 Task: In the Contact  Ellie.Carter@nachi-fujikoshi.co.jp, Add note: 'Review and update the company's social media content calendar.'. Mark checkbox to create task to follow up ': In 3 business days '. Create task, with  description: Conduct Product Demo, Add due date: Tomorrow; Add reminder: 30 Minutes before. Set Priority High and add note: follow up with the client regarding their recent inquiry and address any questions they may have.. Logged in from softage.1@softage.net
Action: Mouse pressed left at (61, 52)
Screenshot: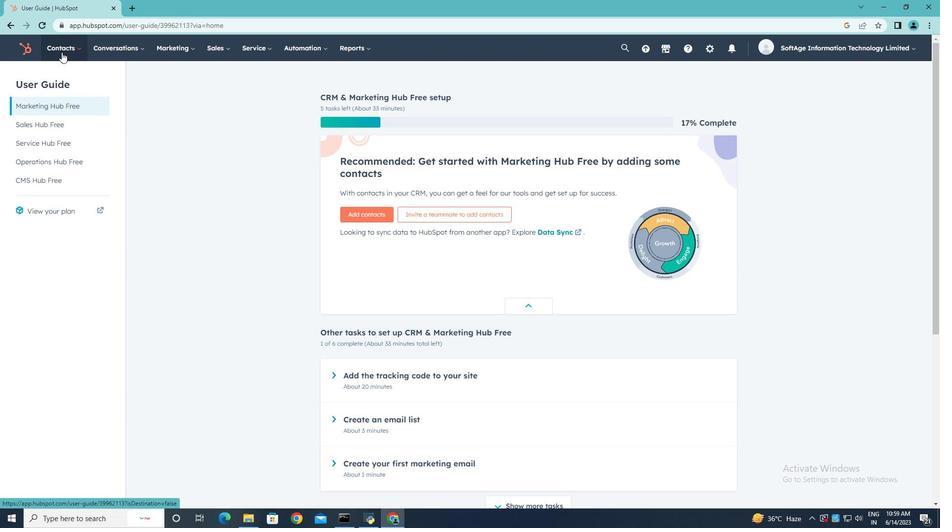 
Action: Mouse moved to (71, 76)
Screenshot: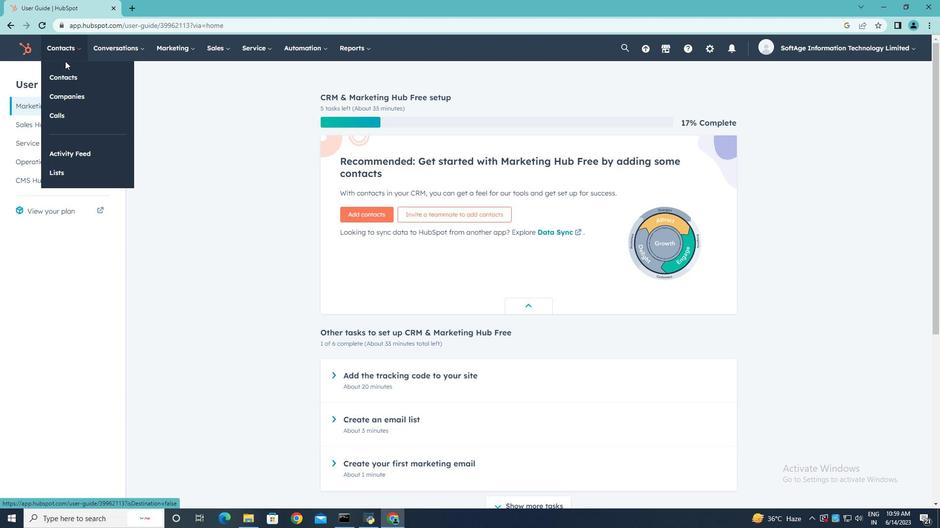 
Action: Mouse pressed left at (71, 76)
Screenshot: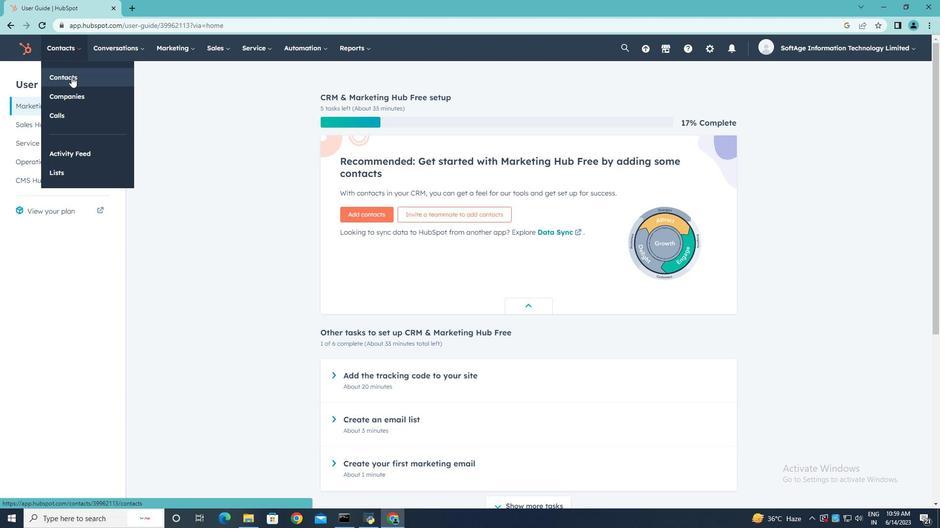 
Action: Mouse moved to (81, 157)
Screenshot: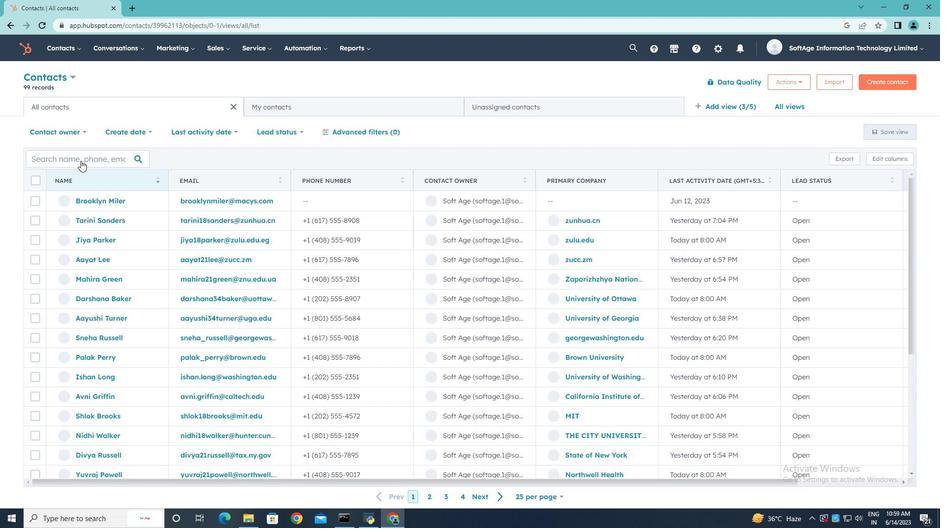 
Action: Mouse pressed left at (81, 157)
Screenshot: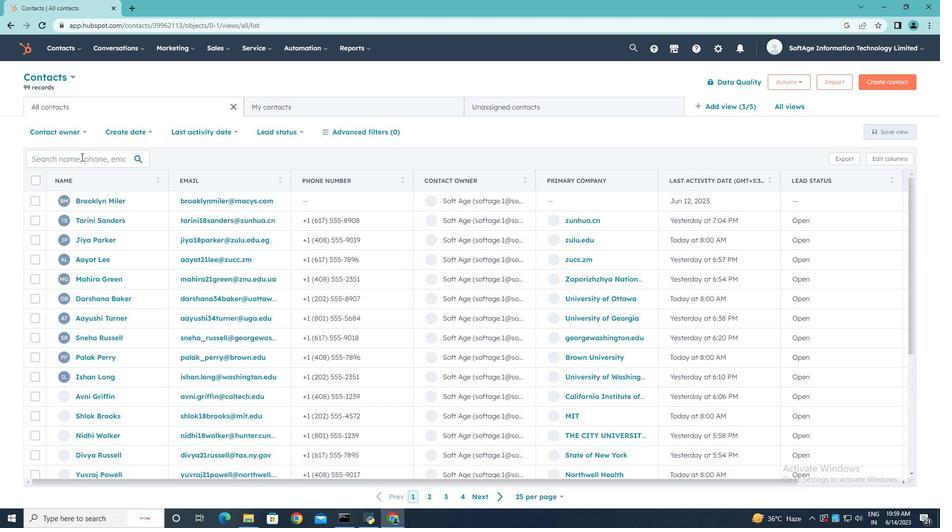 
Action: Mouse moved to (79, 158)
Screenshot: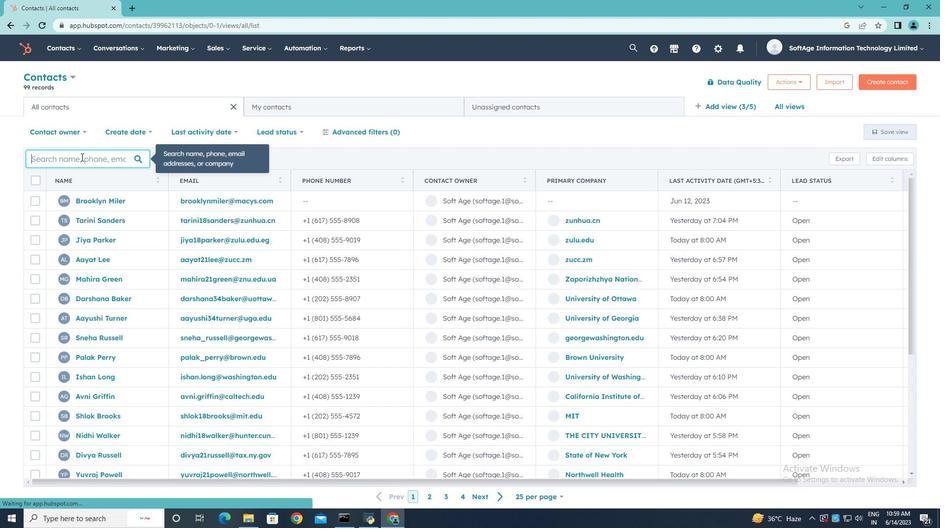 
Action: Key pressed <Key.shift>Ellie.<Key.shift>Carter<Key.shift>@nachi<Key.shift><Key.shift><Key.shift><Key.shift><Key.shift><Key.shift><Key.shift><Key.shift><Key.shift><Key.shift><Key.shift><Key.shift><Key.shift><Key.shift><Key.shift><Key.shift><Key.shift><Key.shift><Key.shift><Key.shift>-fujikoshi.co.jp
Screenshot: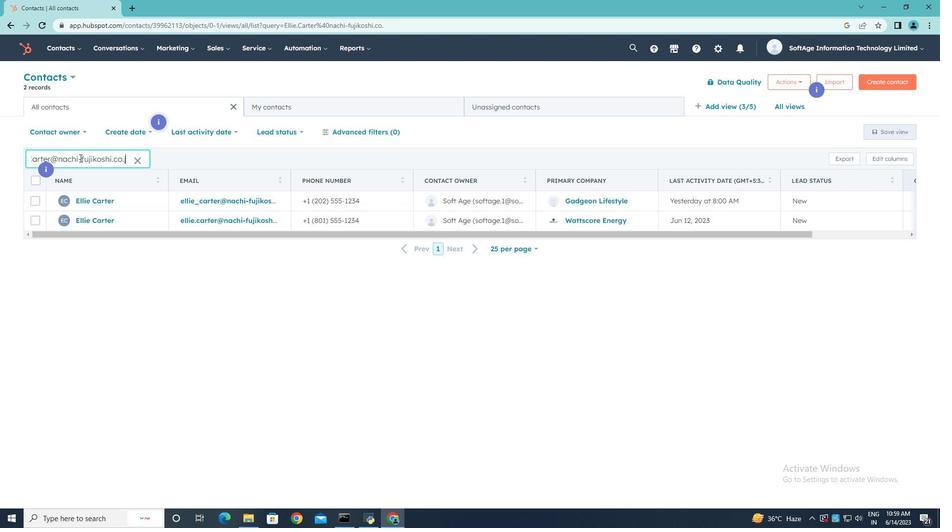 
Action: Mouse moved to (106, 218)
Screenshot: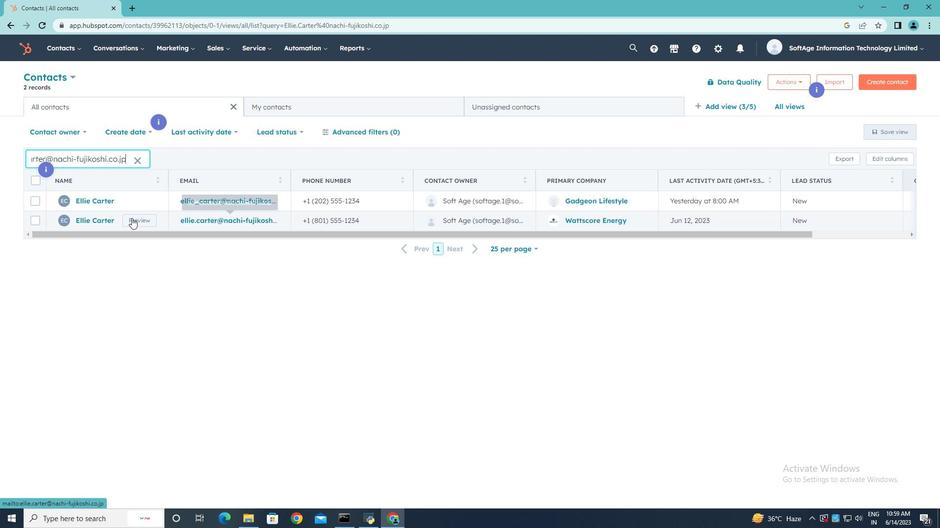 
Action: Mouse pressed left at (106, 218)
Screenshot: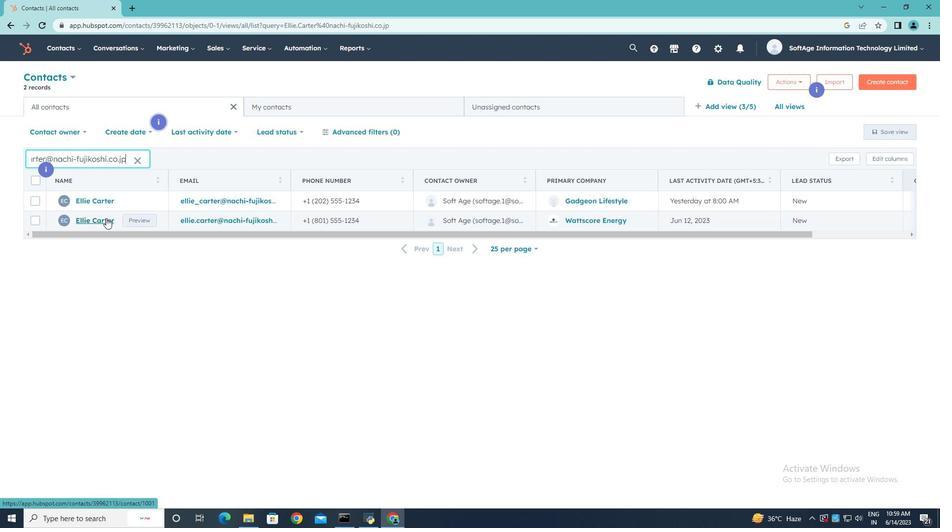 
Action: Mouse pressed left at (106, 218)
Screenshot: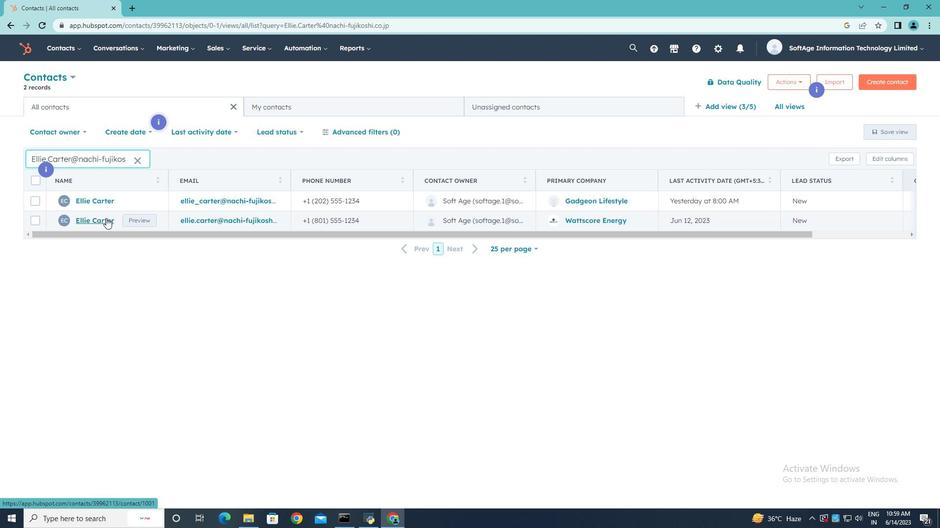 
Action: Mouse moved to (39, 162)
Screenshot: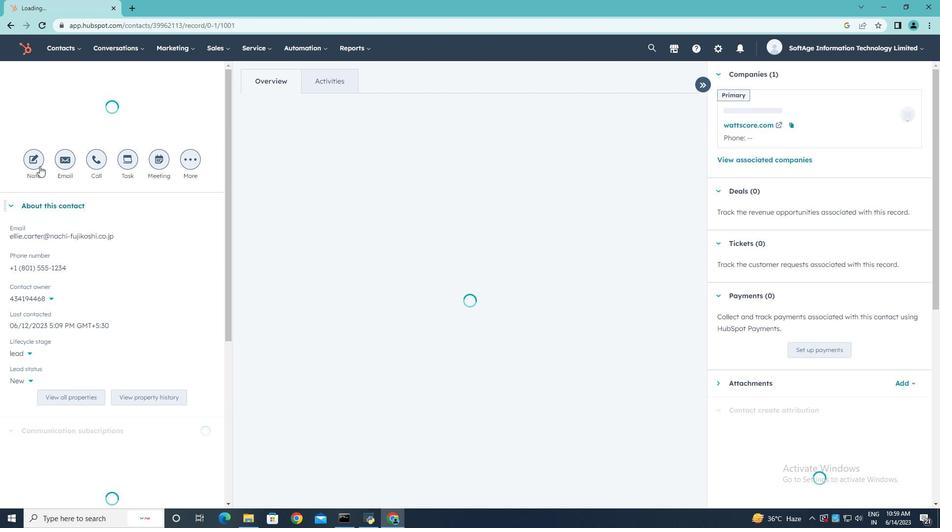 
Action: Mouse pressed left at (39, 162)
Screenshot: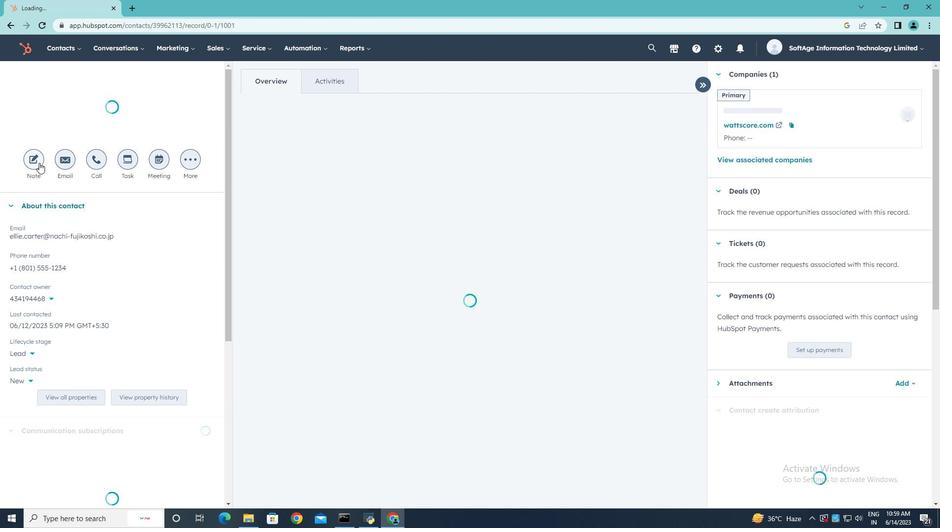 
Action: Mouse moved to (827, 293)
Screenshot: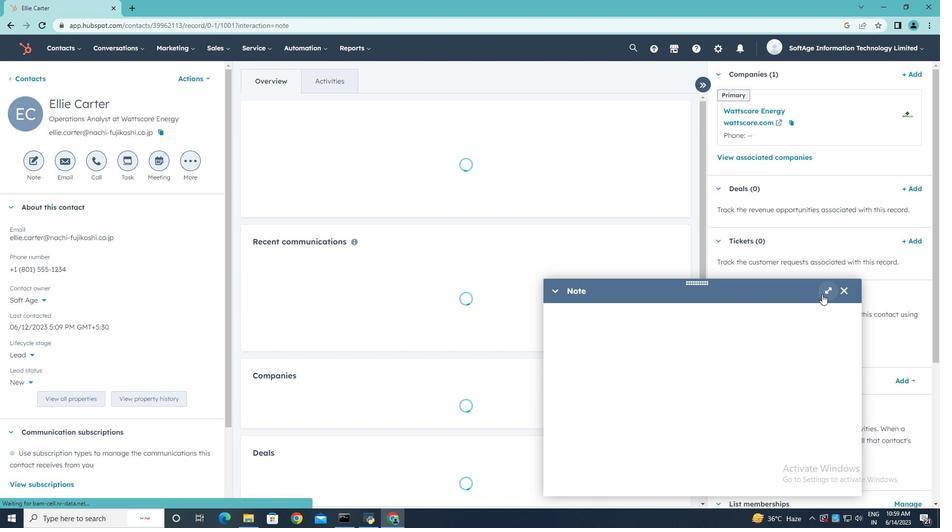 
Action: Mouse pressed left at (827, 293)
Screenshot: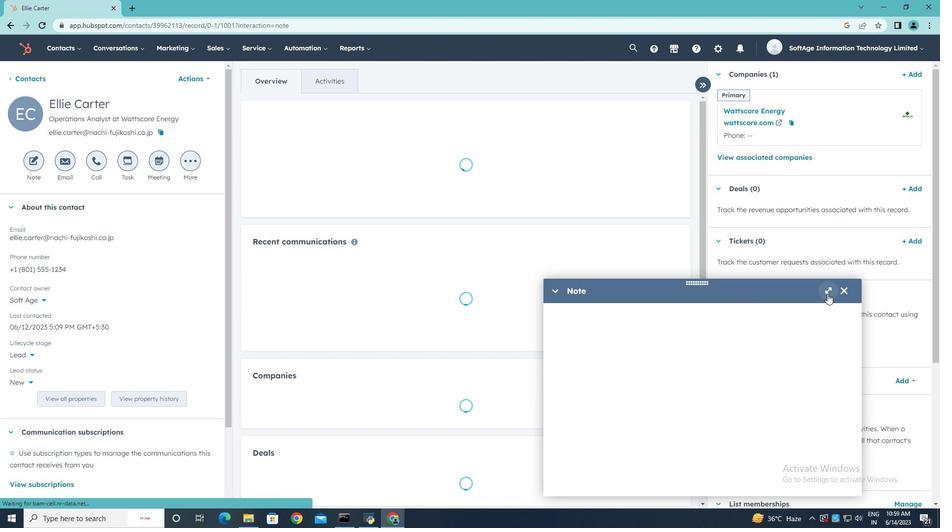 
Action: Mouse moved to (458, 308)
Screenshot: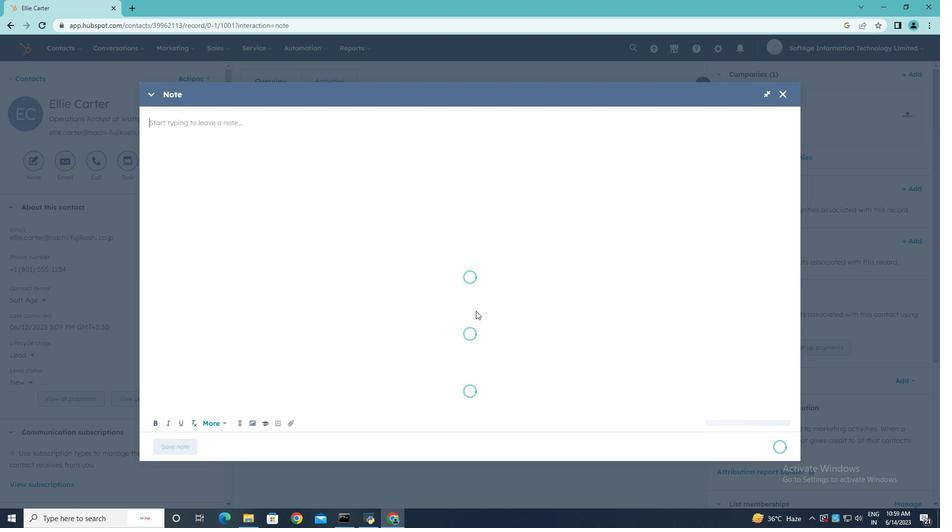 
Action: Key pressed <Key.shift><Key.shift>review<Key.space>and<Key.space><Key.shift><Key.shift><Key.shift><Key.shift><Key.shift>update
Screenshot: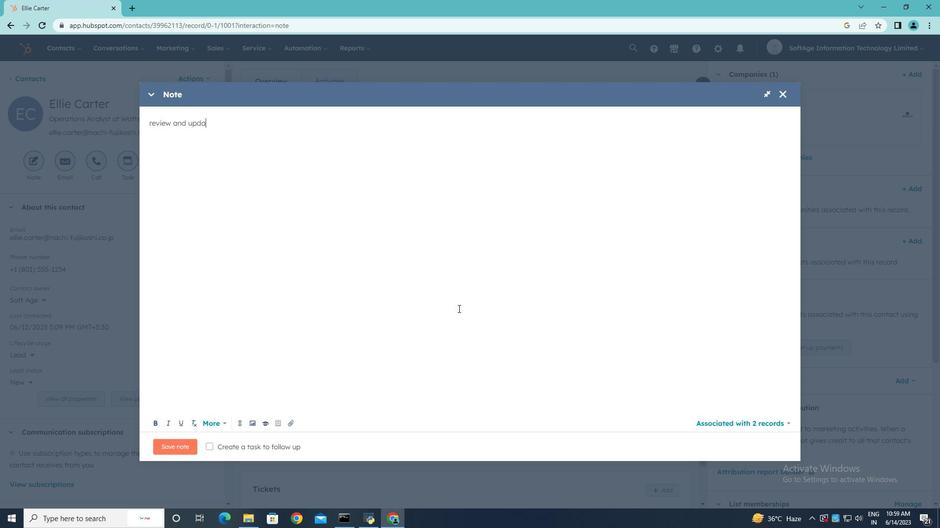 
Action: Mouse moved to (150, 121)
Screenshot: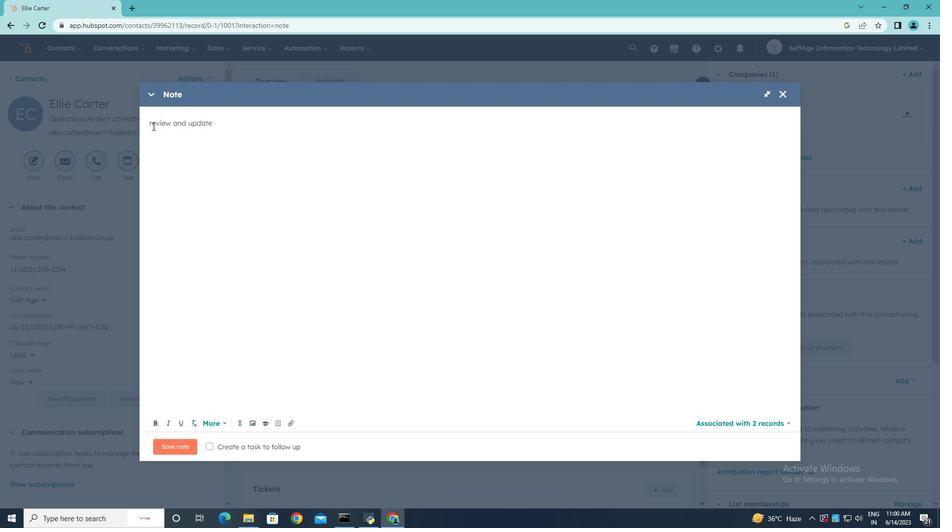 
Action: Mouse pressed left at (150, 121)
Screenshot: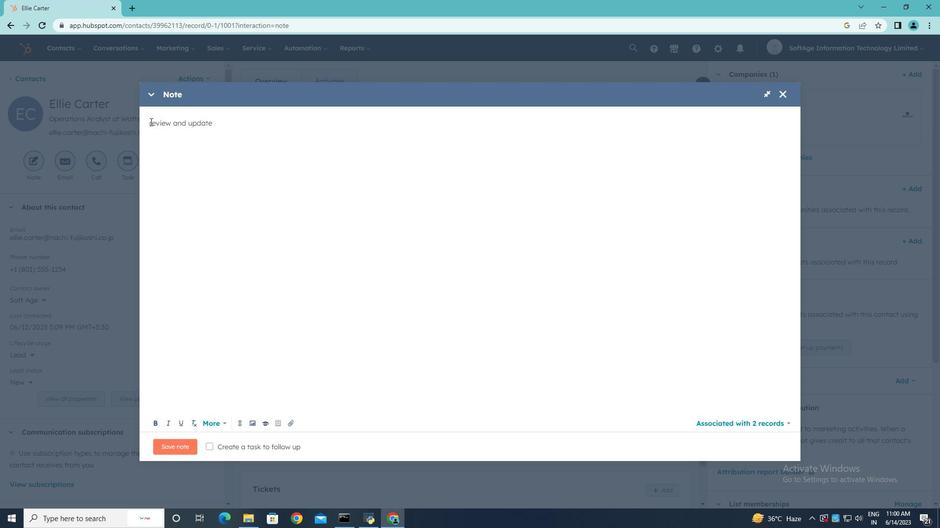 
Action: Mouse moved to (168, 128)
Screenshot: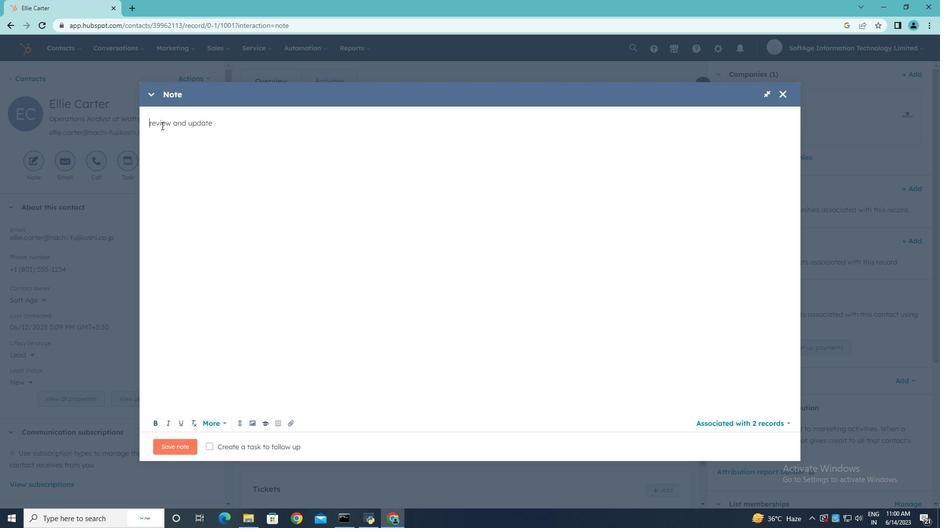 
Action: Key pressed <Key.right><Key.backspace><Key.shift>R
Screenshot: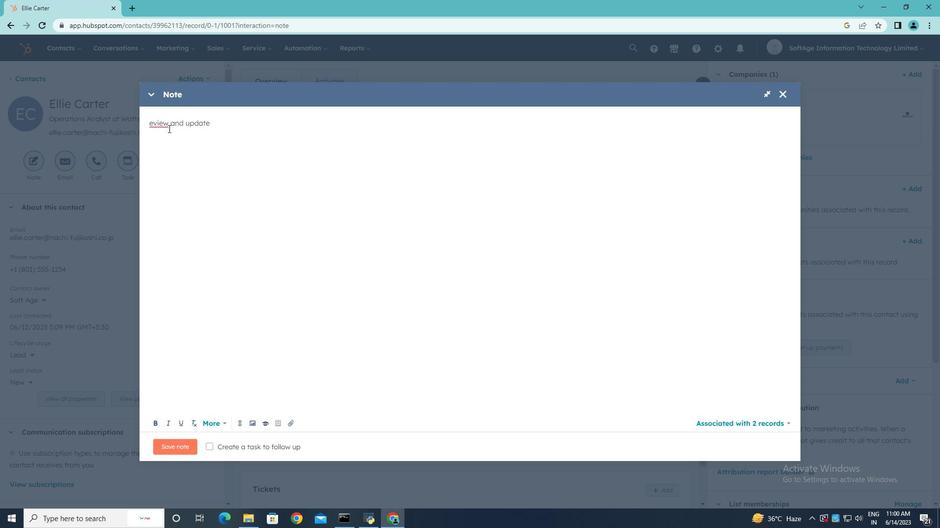 
Action: Mouse moved to (249, 119)
Screenshot: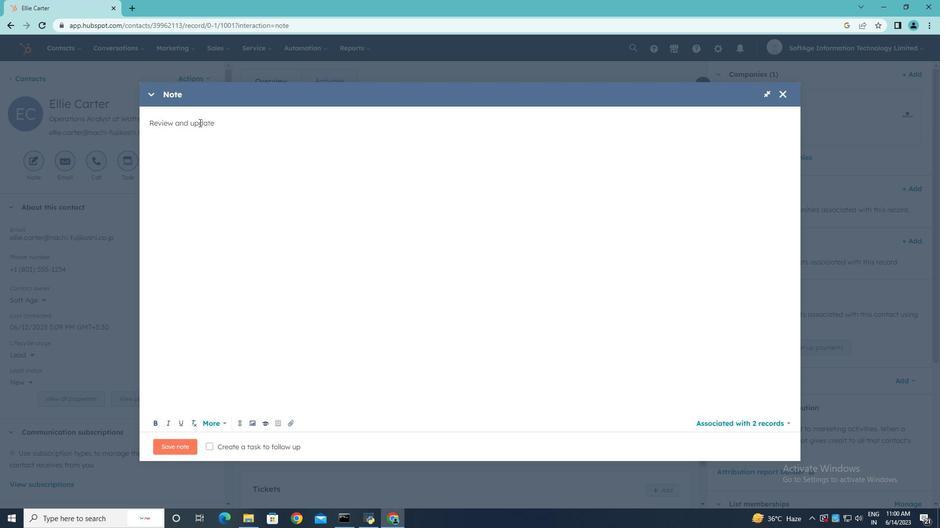 
Action: Mouse pressed left at (249, 119)
Screenshot: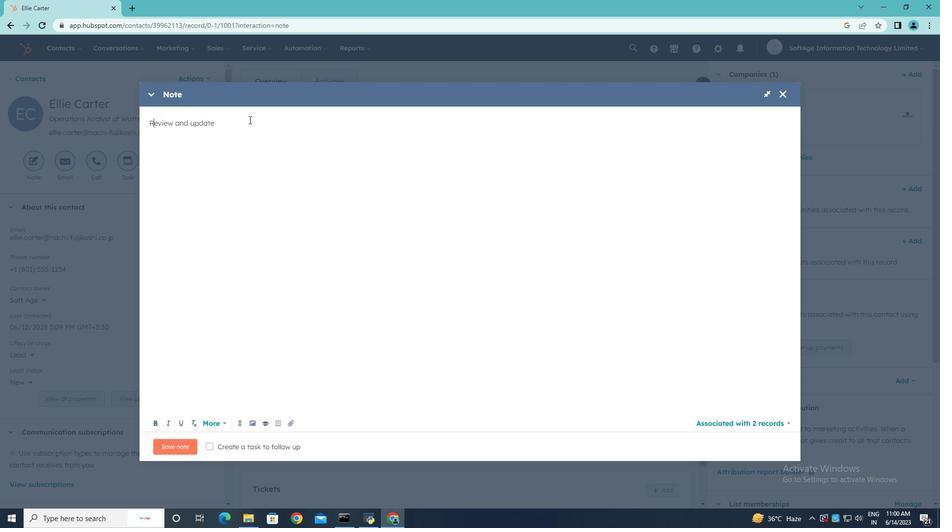 
Action: Mouse moved to (238, 122)
Screenshot: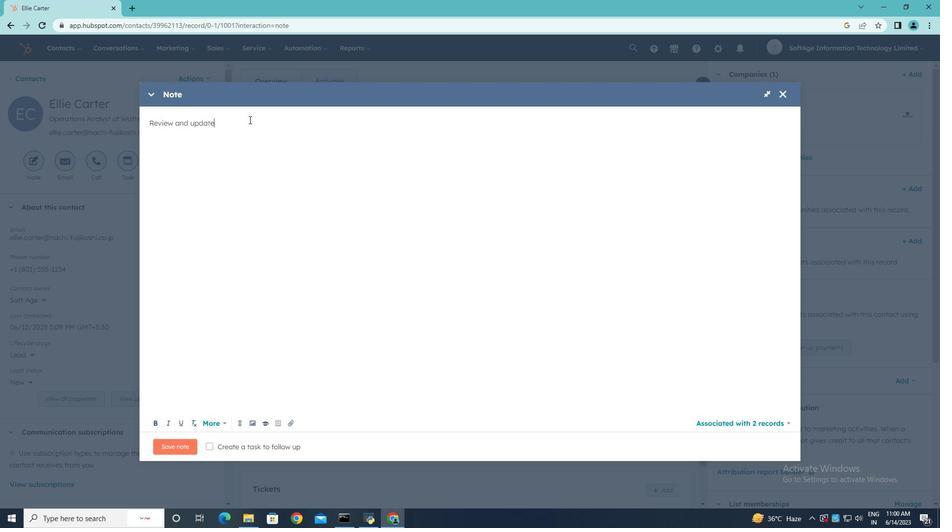 
Action: Key pressed <Key.space>the<Key.space>company's<Key.space>soocial<Key.space>media
Screenshot: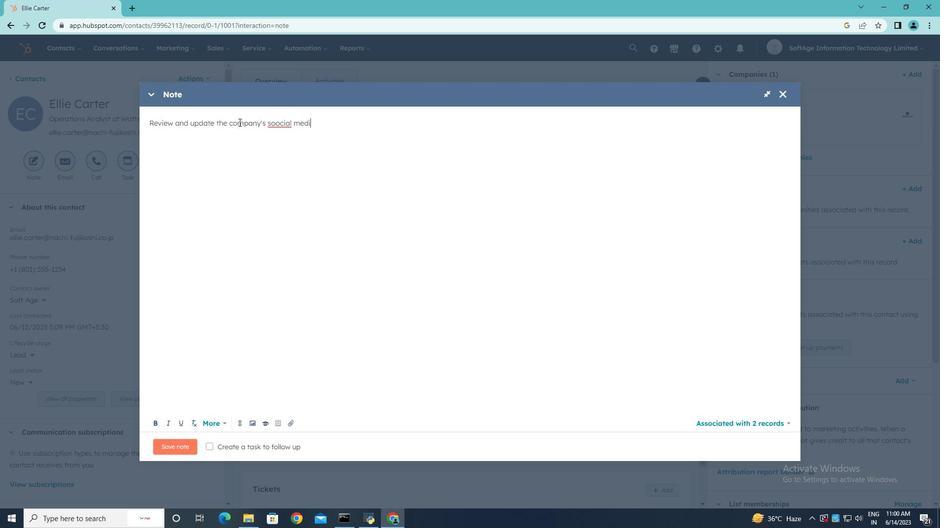 
Action: Mouse moved to (279, 123)
Screenshot: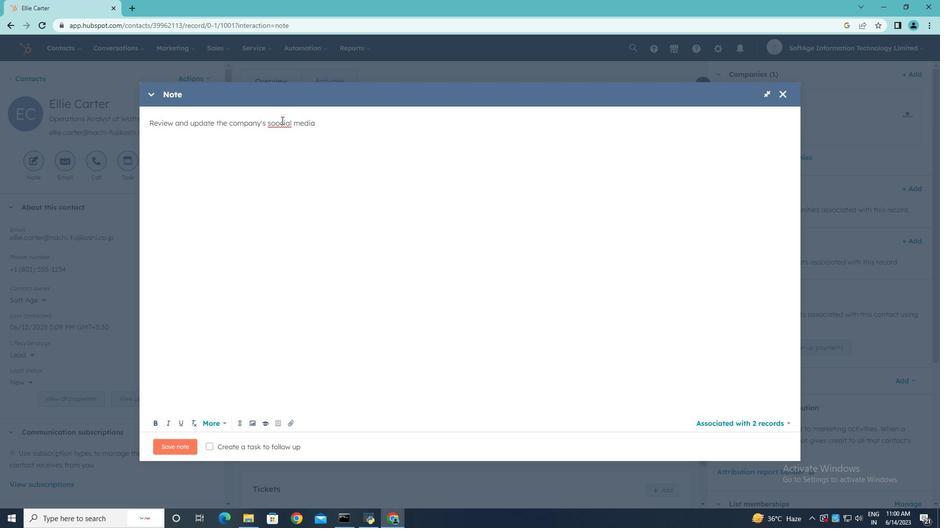 
Action: Mouse pressed left at (279, 123)
Screenshot: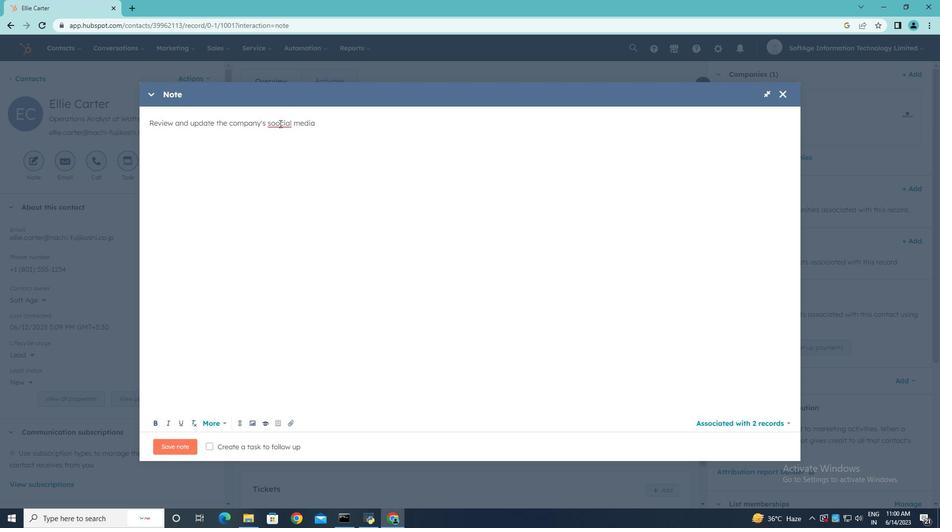 
Action: Key pressed <Key.backspace>
Screenshot: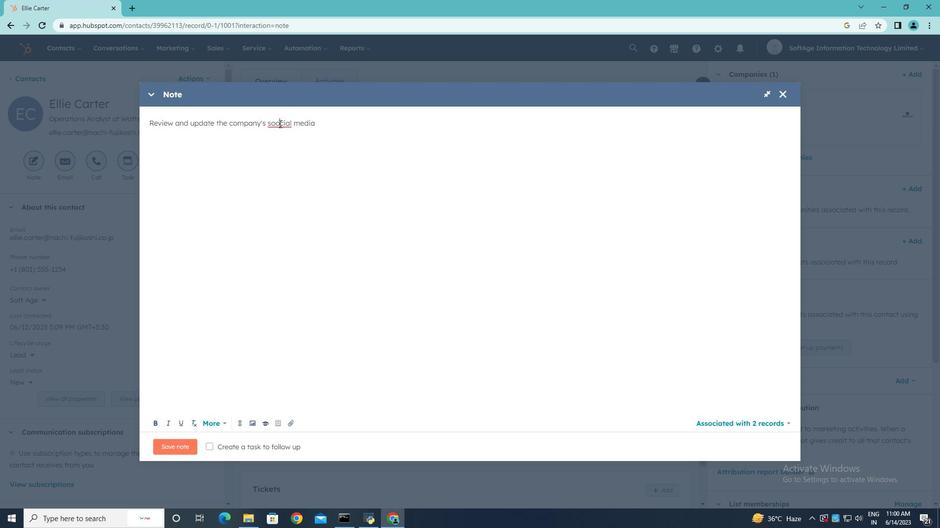 
Action: Mouse moved to (347, 129)
Screenshot: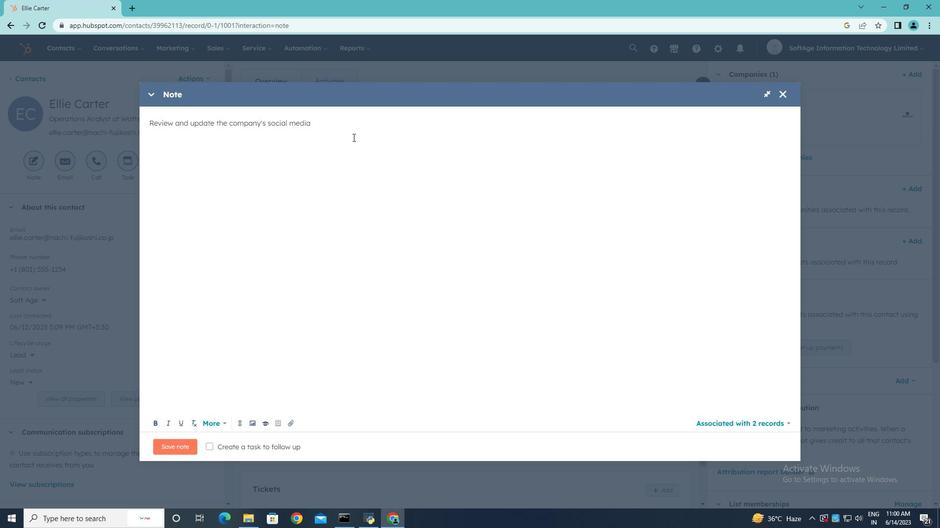 
Action: Mouse pressed left at (347, 129)
Screenshot: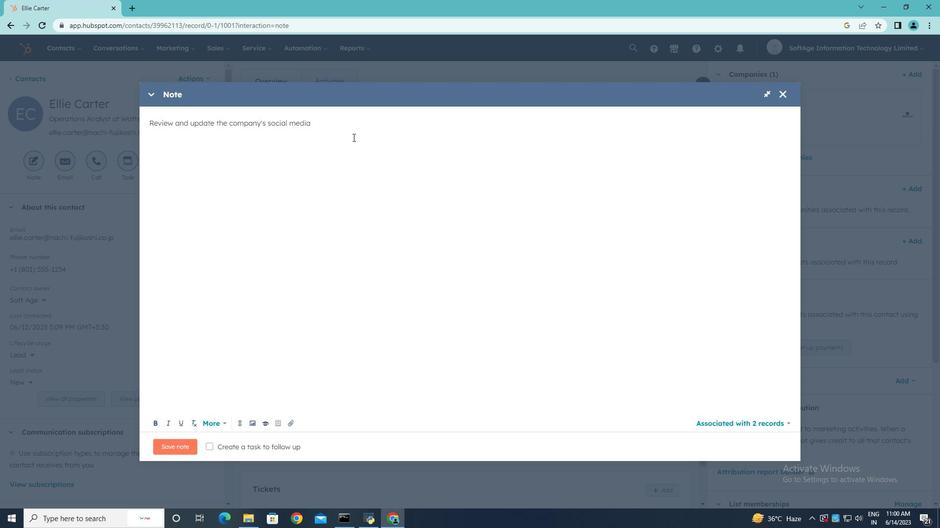 
Action: Key pressed <Key.space>com<Key.backspace>ntenr<Key.backspace>t<Key.space>calendar<Key.space><Key.backspace>.
Screenshot: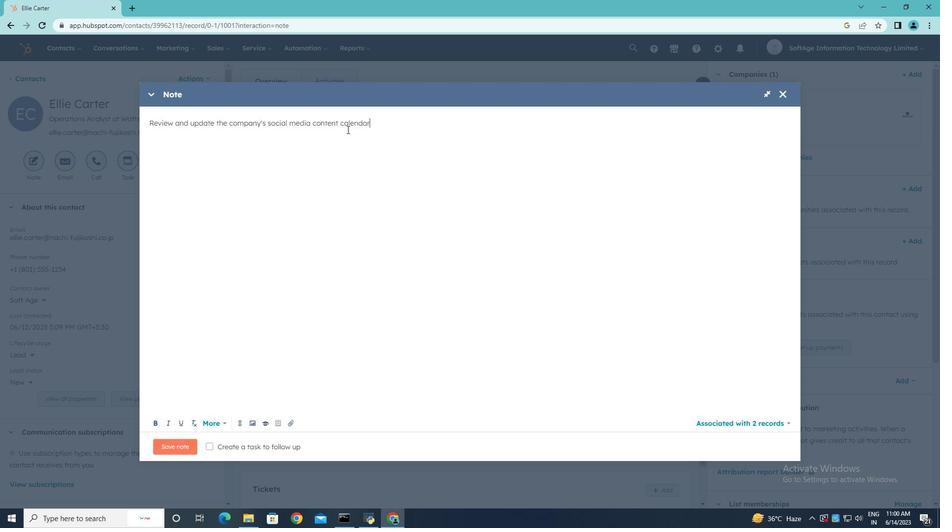 
Action: Mouse moved to (255, 448)
Screenshot: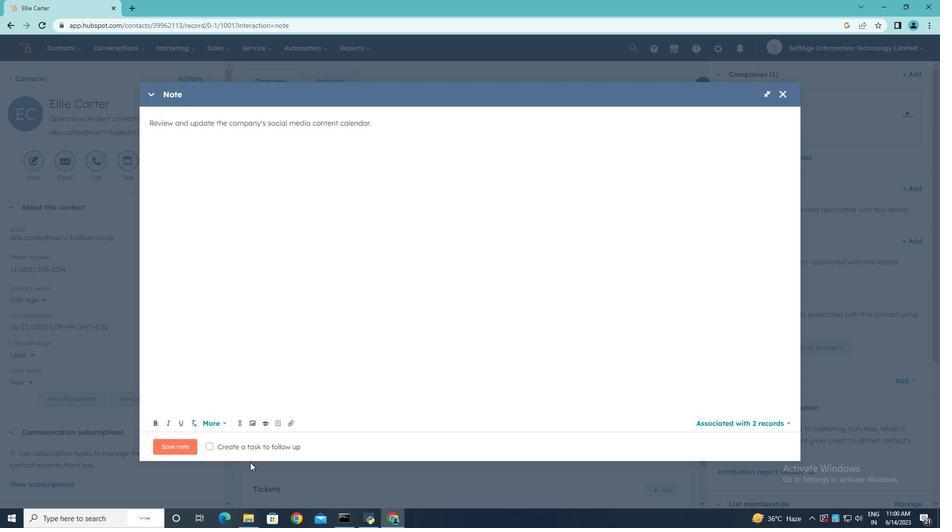 
Action: Mouse pressed left at (255, 448)
Screenshot: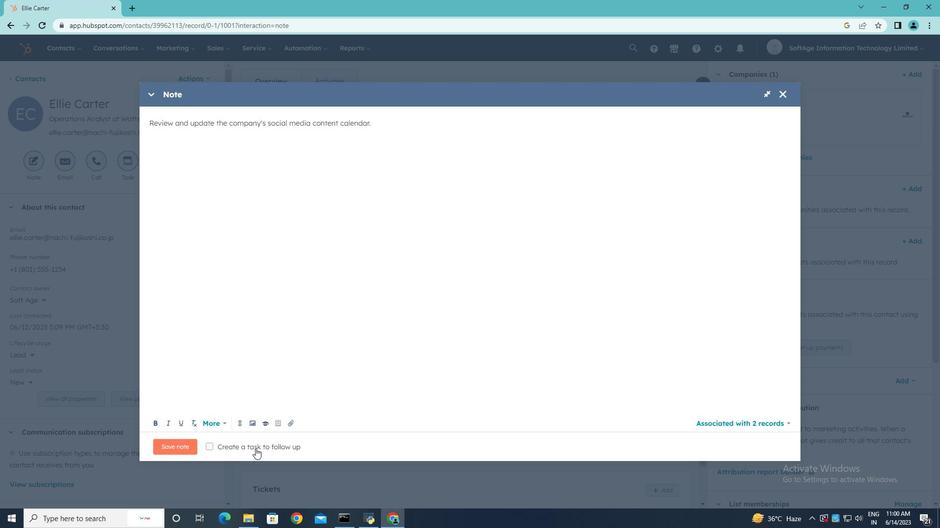 
Action: Mouse moved to (342, 442)
Screenshot: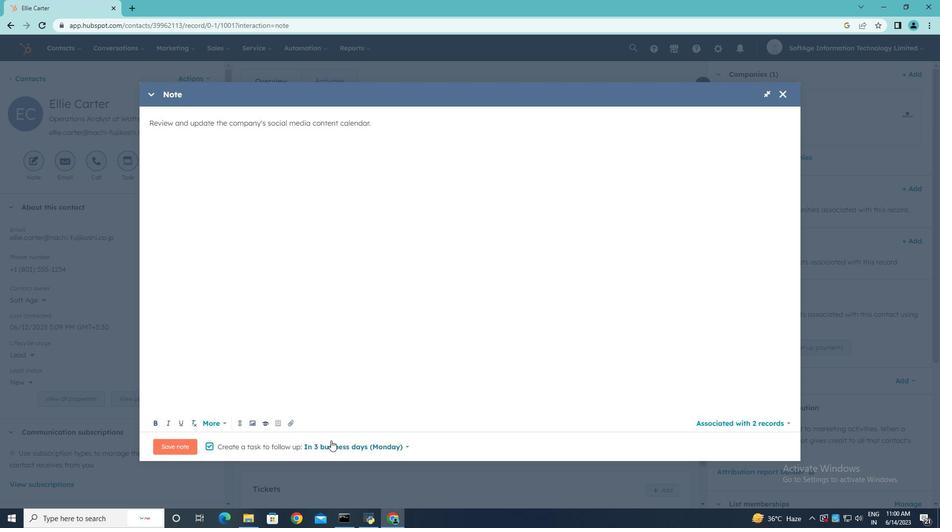 
Action: Mouse pressed left at (342, 442)
Screenshot: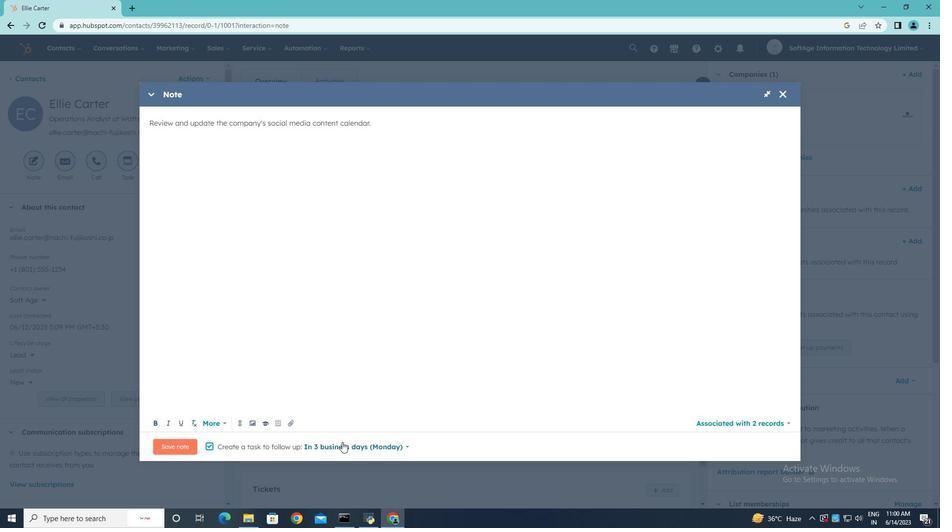 
Action: Mouse moved to (389, 357)
Screenshot: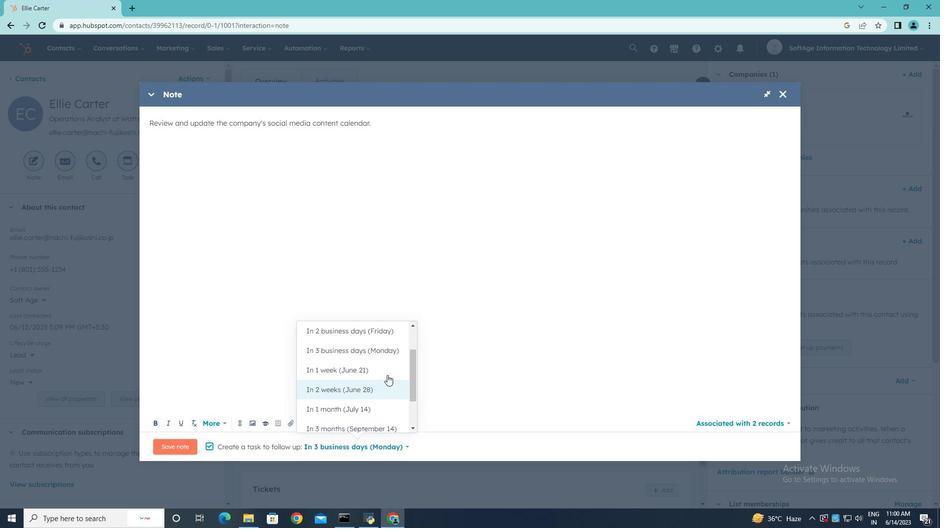 
Action: Mouse pressed left at (389, 357)
Screenshot: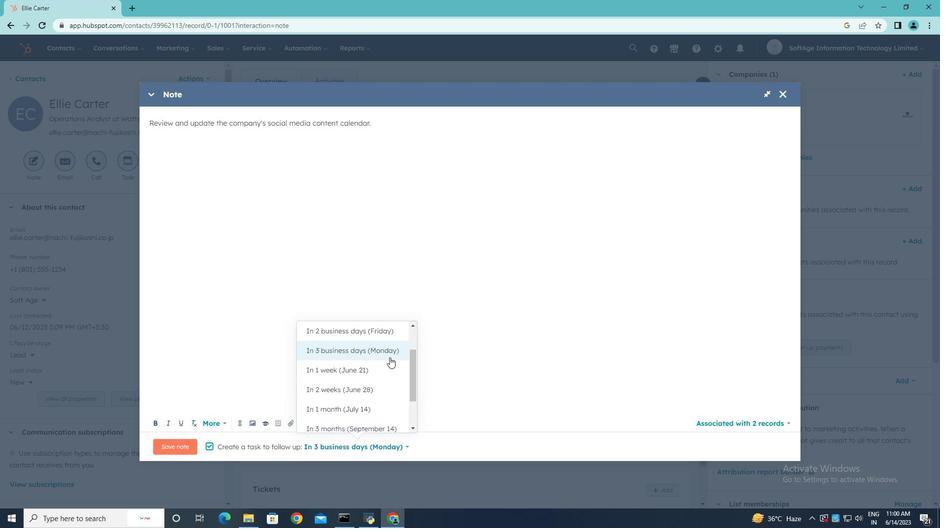 
Action: Mouse moved to (182, 448)
Screenshot: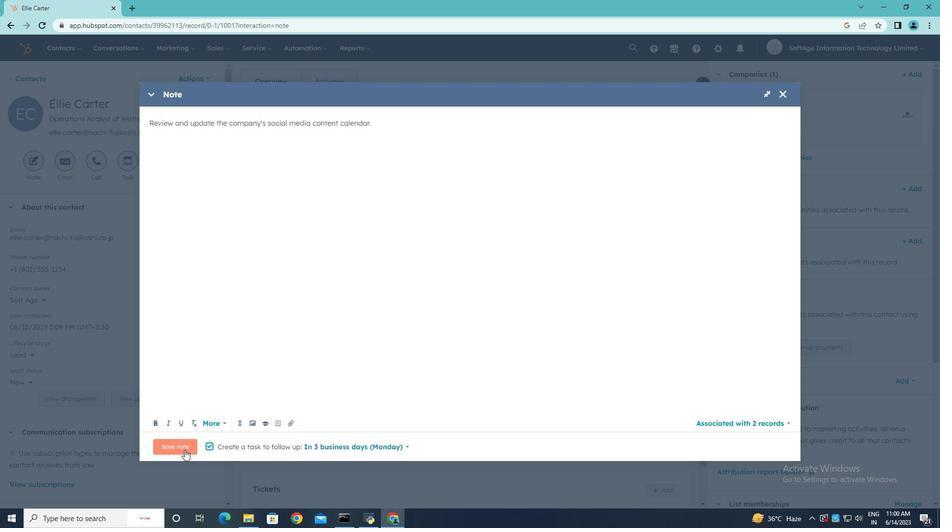 
Action: Mouse pressed left at (182, 448)
Screenshot: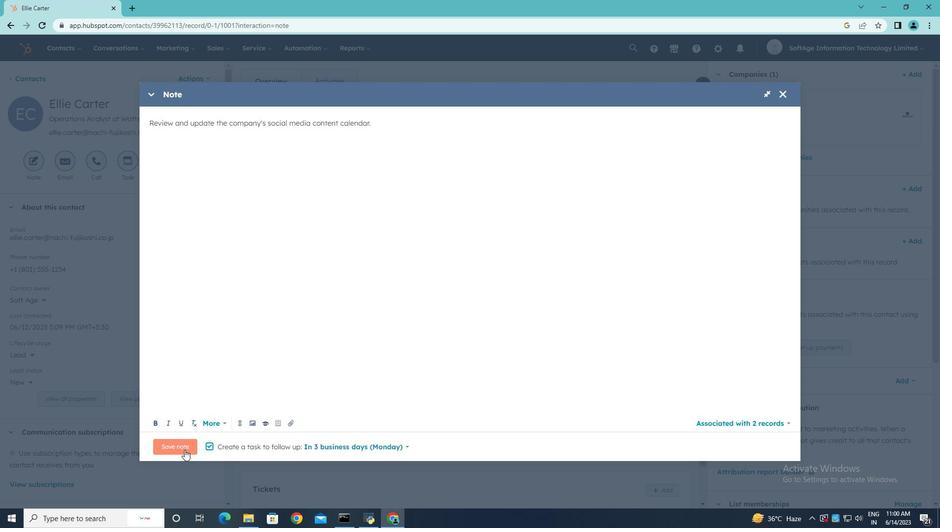
Action: Mouse moved to (128, 166)
Screenshot: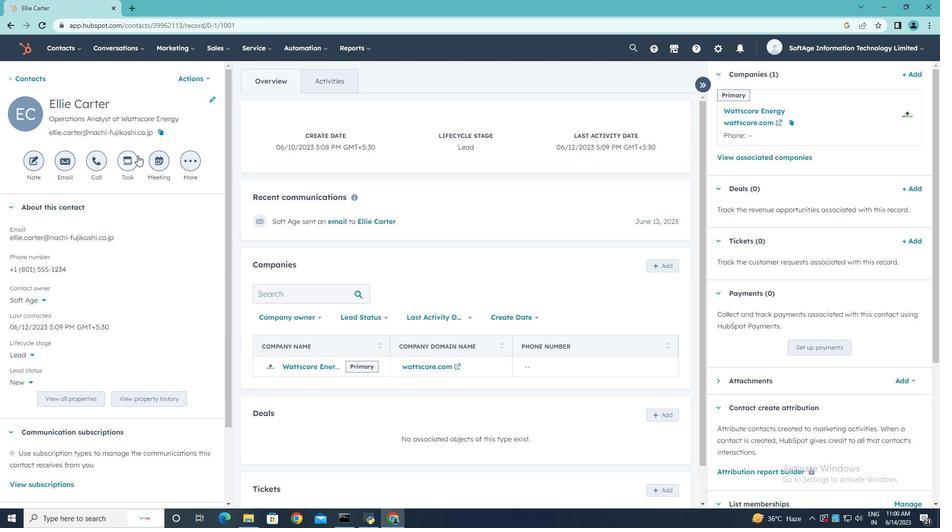 
Action: Mouse pressed left at (128, 166)
Screenshot: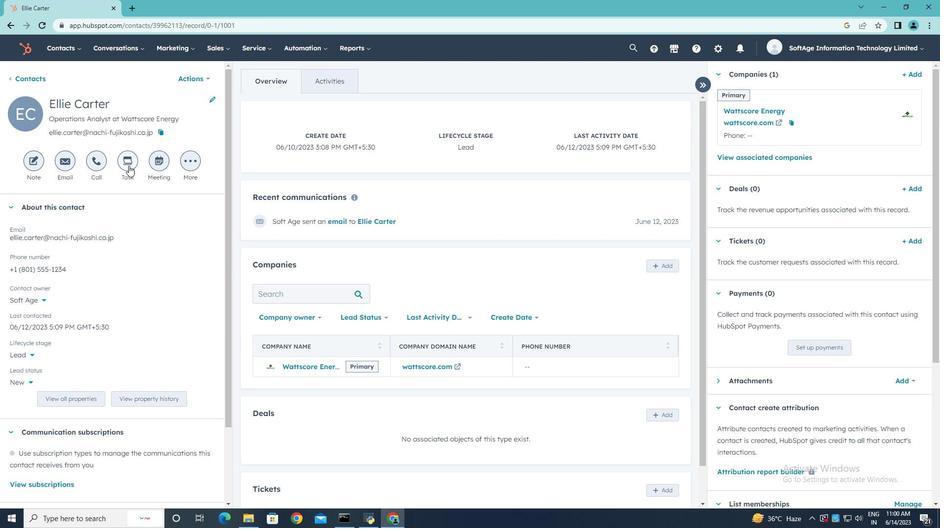 
Action: Mouse moved to (668, 273)
Screenshot: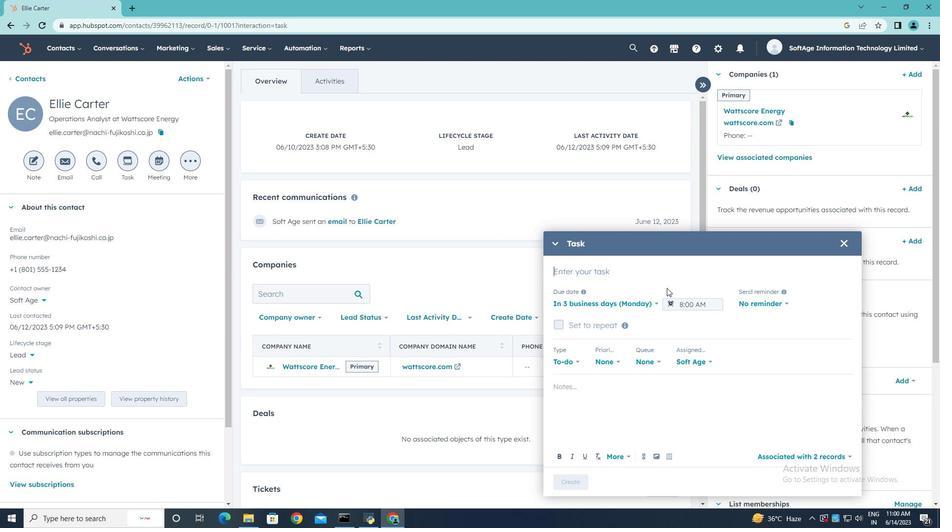 
Action: Mouse pressed left at (668, 273)
Screenshot: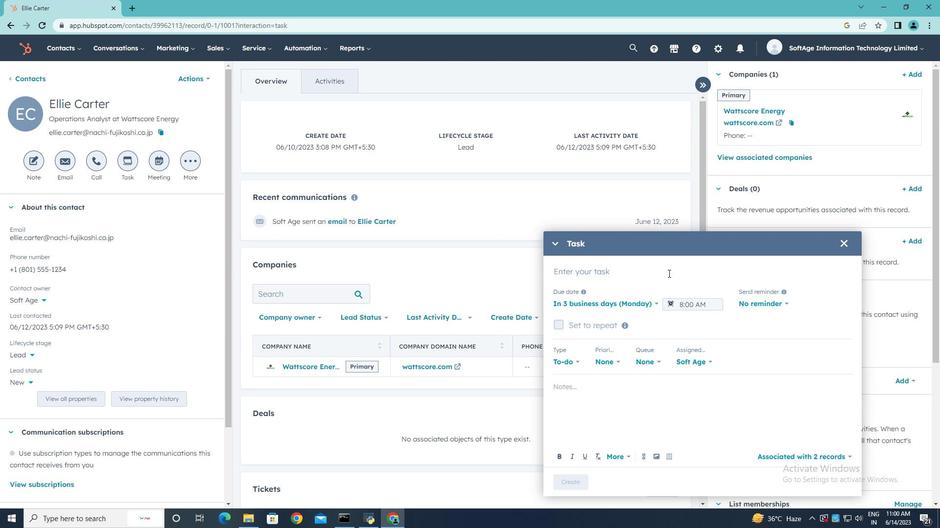 
Action: Key pressed <Key.shift>Conduct<Key.space><Key.shift>Product<Key.space><Key.shift>Demo
Screenshot: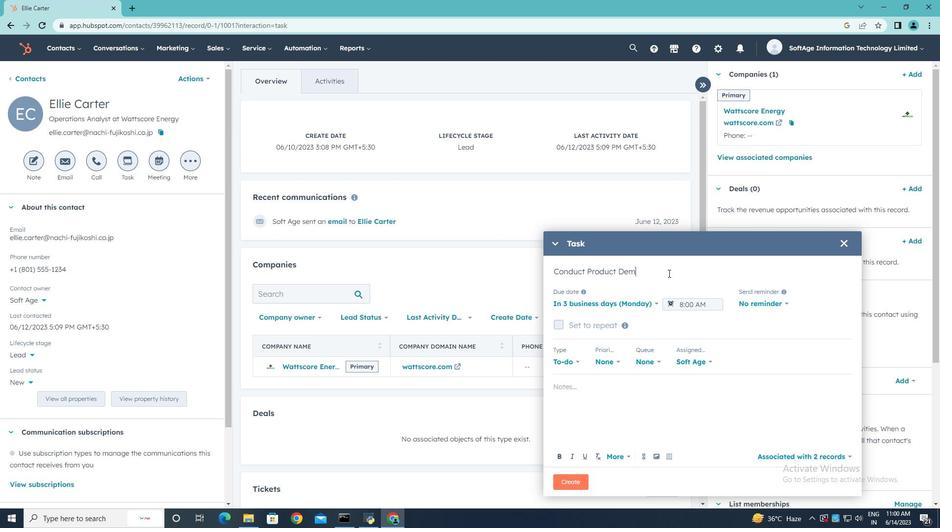 
Action: Mouse moved to (638, 302)
Screenshot: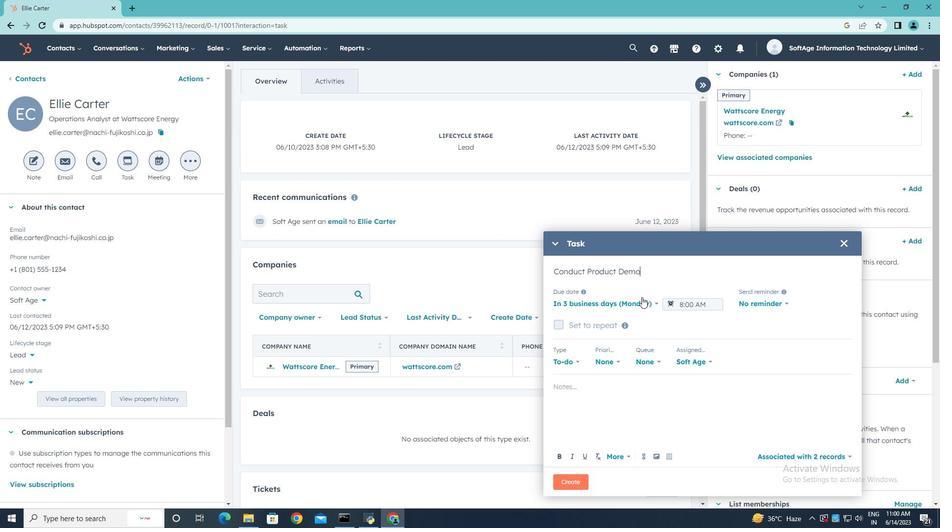 
Action: Mouse pressed left at (638, 302)
Screenshot: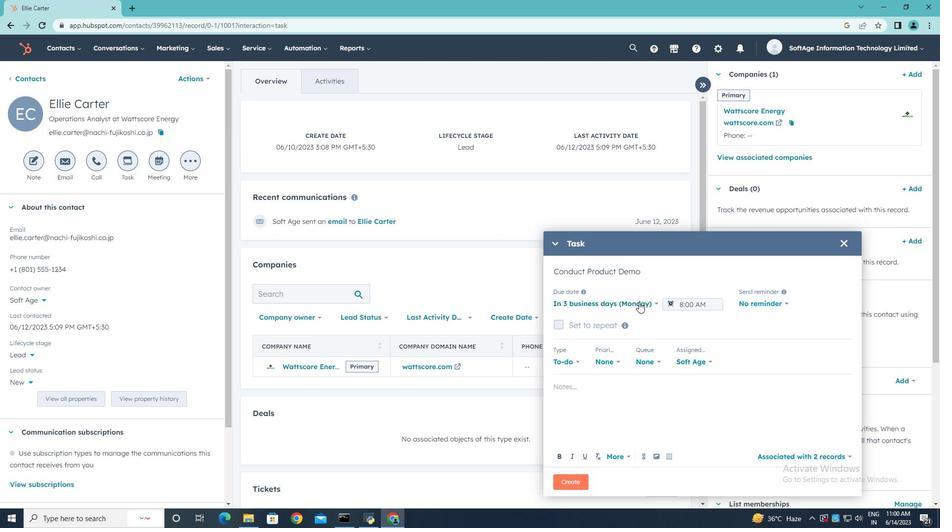 
Action: Mouse moved to (614, 341)
Screenshot: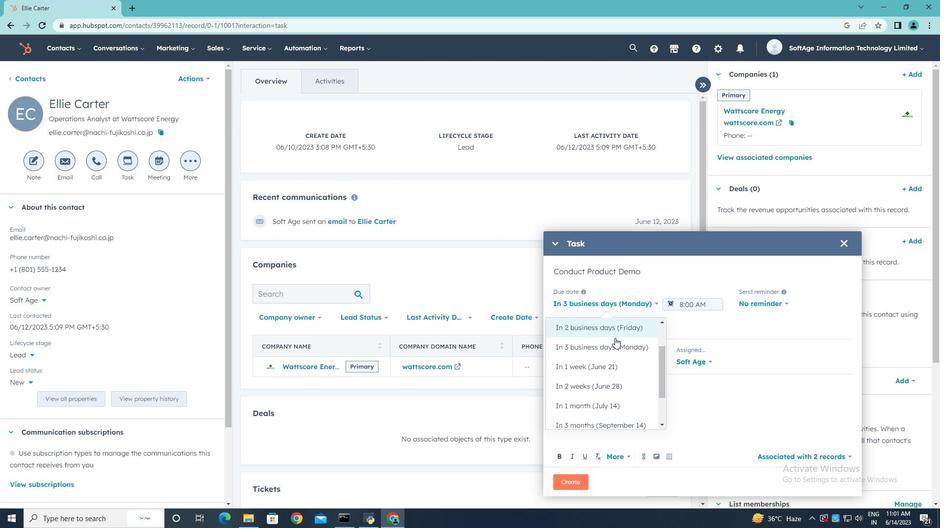 
Action: Mouse scrolled (614, 342) with delta (0, 0)
Screenshot: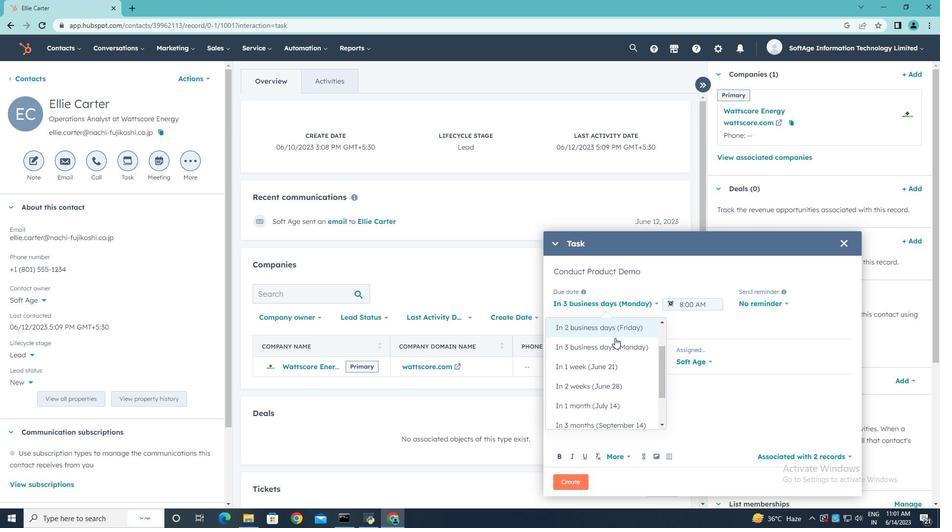 
Action: Mouse scrolled (614, 342) with delta (0, 0)
Screenshot: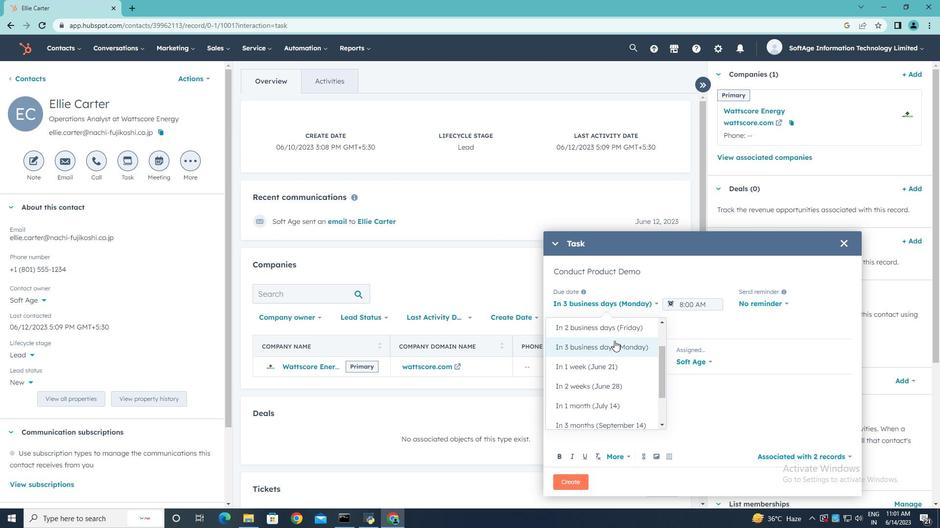 
Action: Mouse moved to (606, 347)
Screenshot: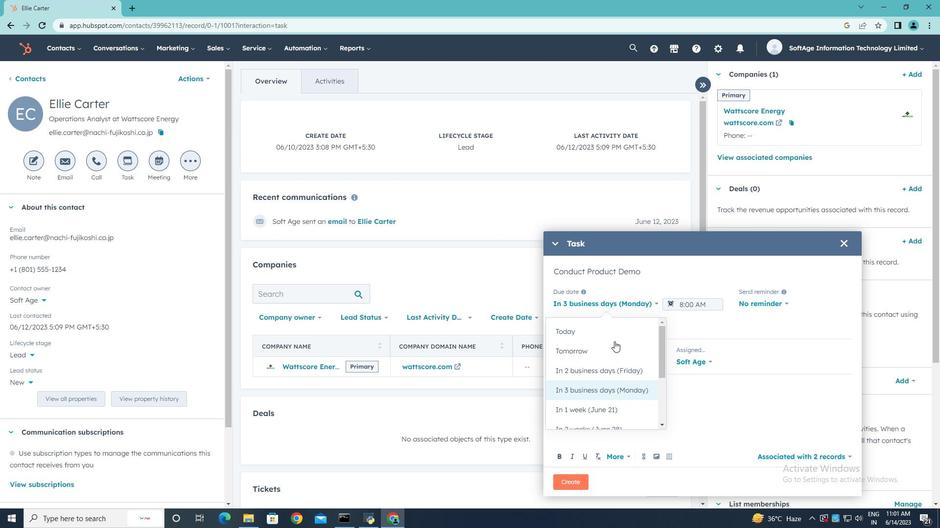 
Action: Mouse pressed left at (606, 347)
Screenshot: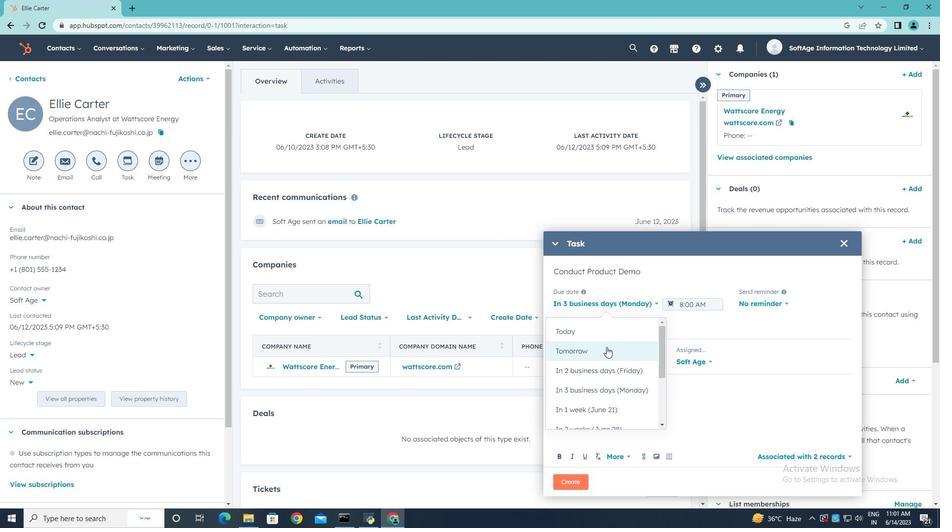 
Action: Mouse moved to (703, 302)
Screenshot: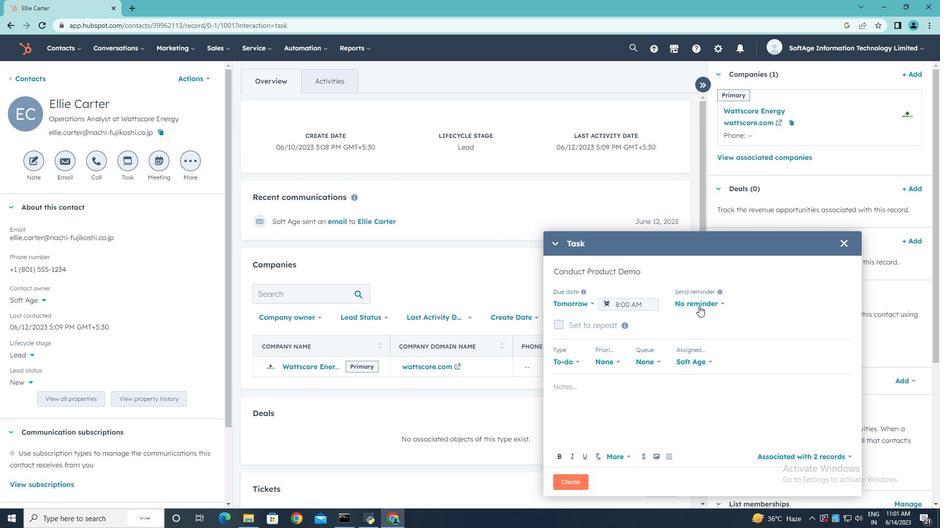 
Action: Mouse pressed left at (703, 302)
Screenshot: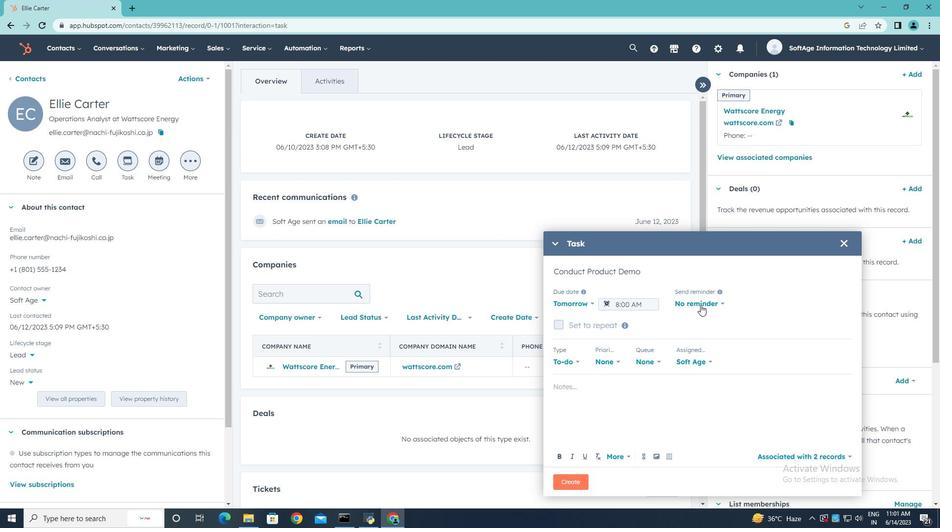 
Action: Mouse moved to (700, 367)
Screenshot: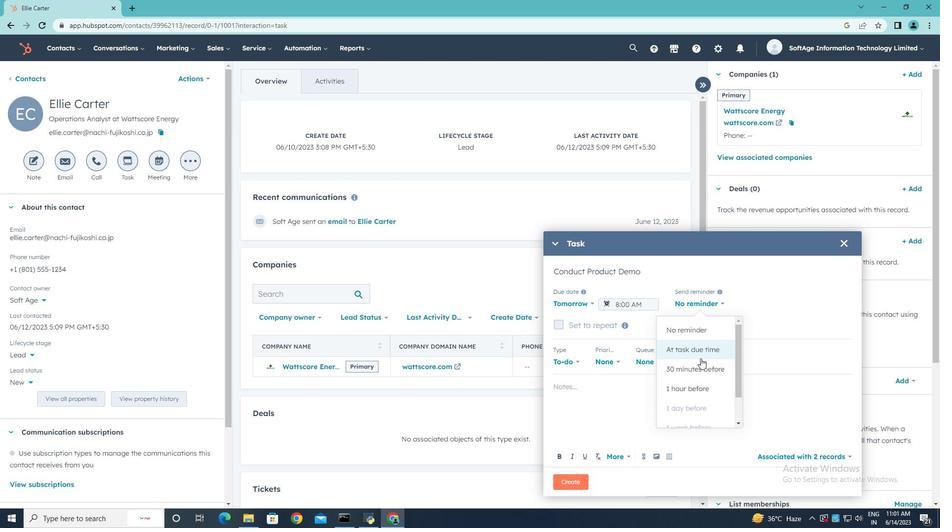 
Action: Mouse pressed left at (700, 367)
Screenshot: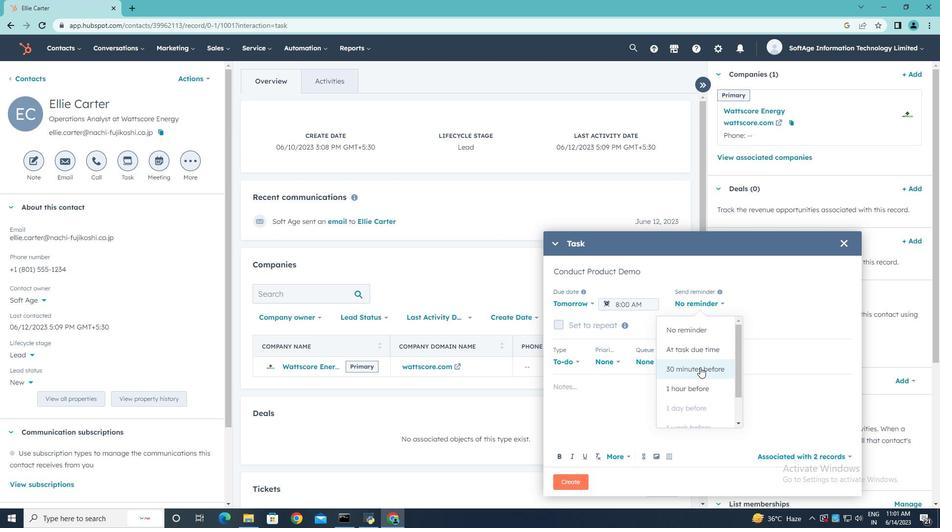 
Action: Mouse moved to (617, 364)
Screenshot: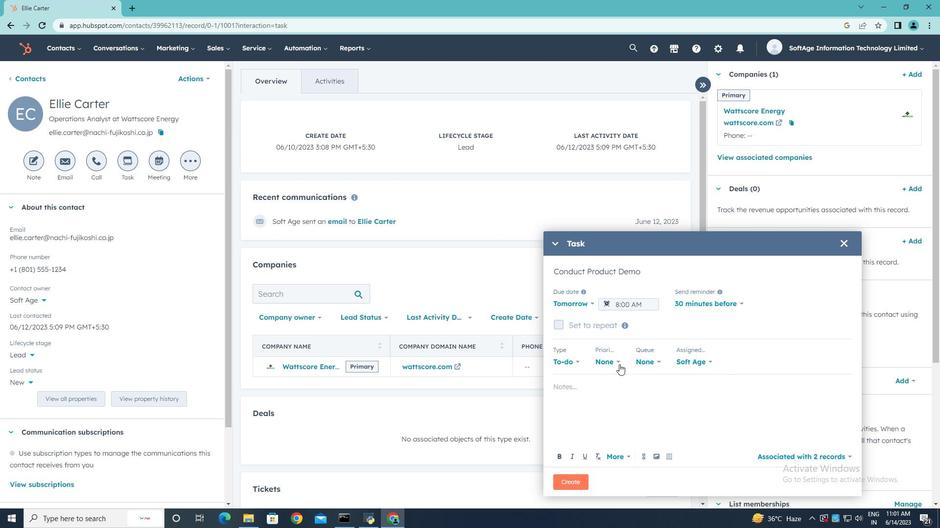 
Action: Mouse pressed left at (617, 364)
Screenshot: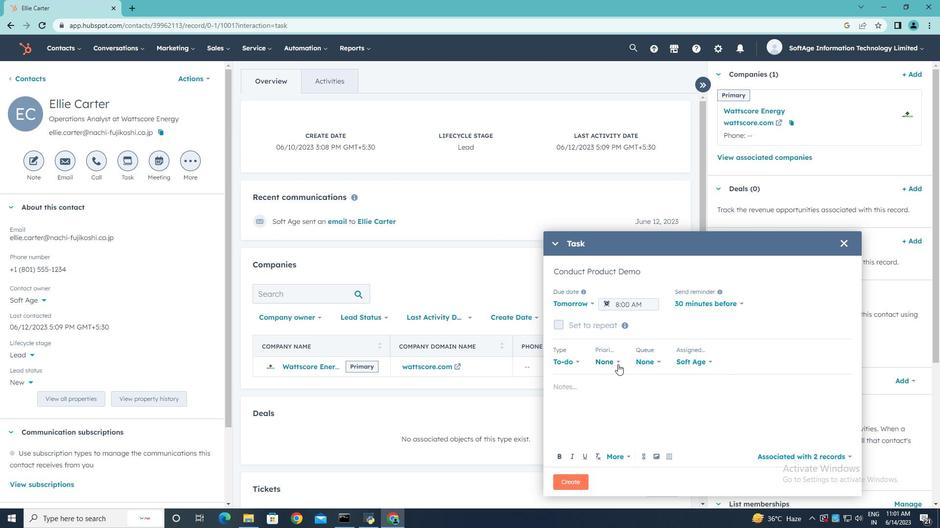 
Action: Mouse moved to (606, 444)
Screenshot: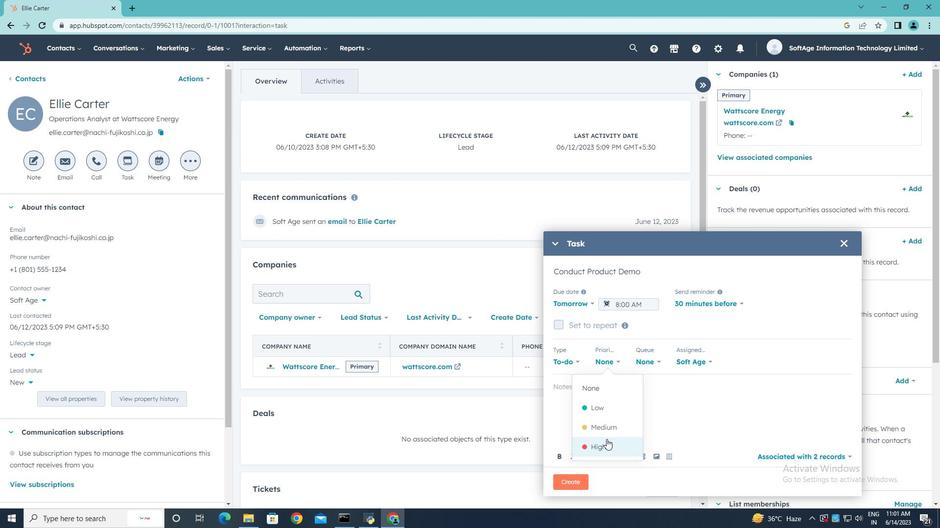 
Action: Mouse pressed left at (606, 444)
Screenshot: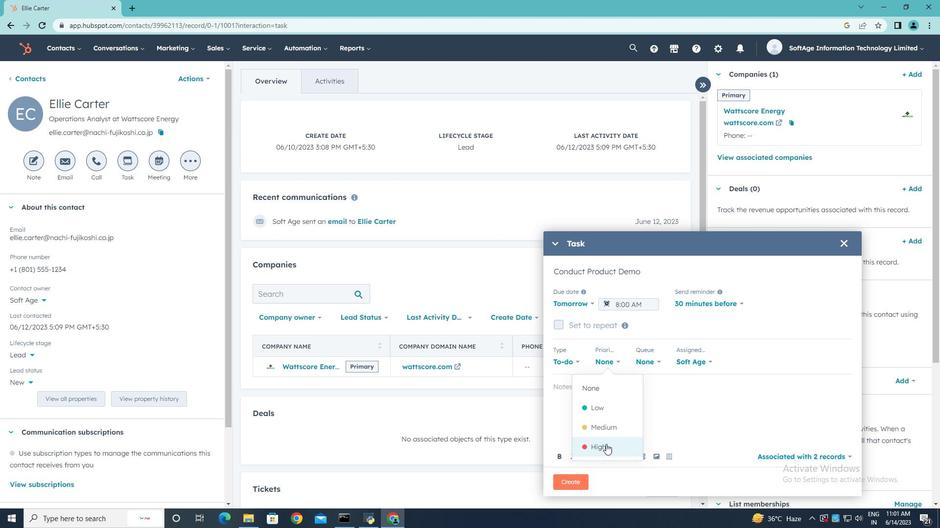 
Action: Mouse moved to (572, 388)
Screenshot: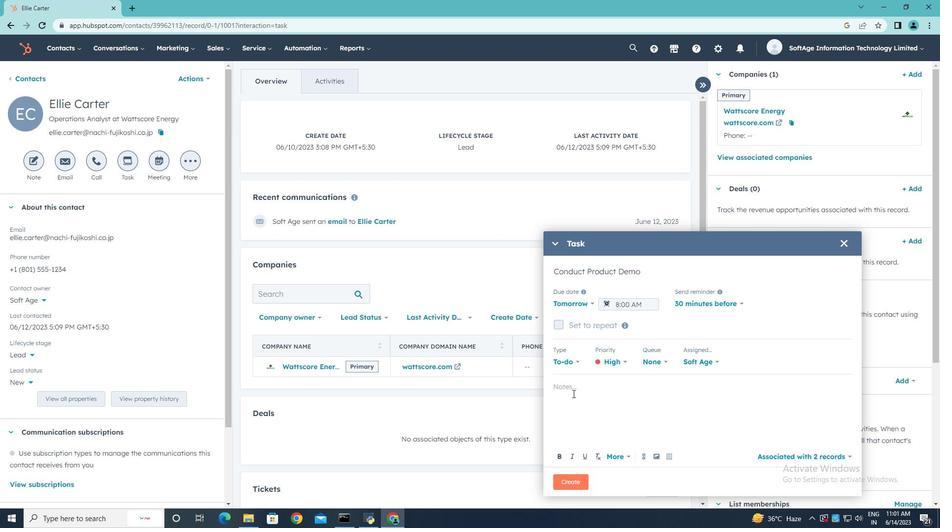 
Action: Mouse pressed left at (572, 388)
Screenshot: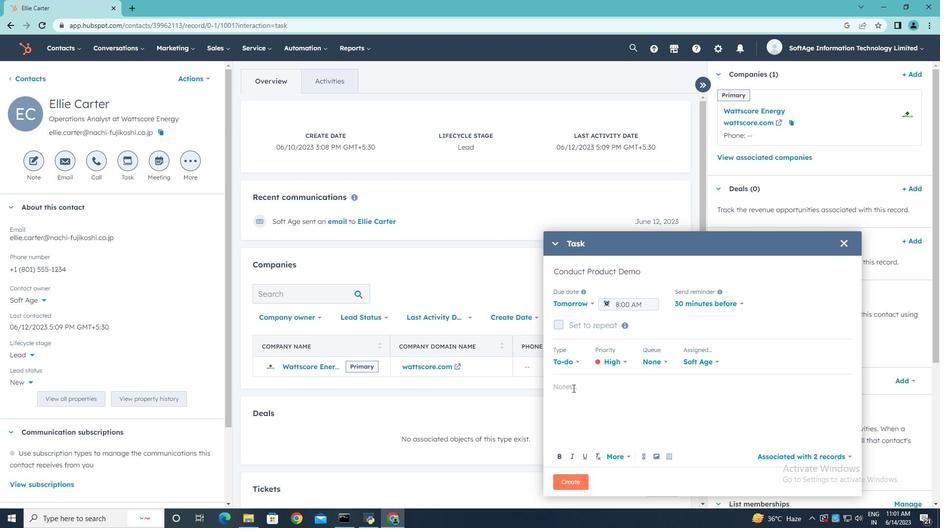 
Action: Key pressed follow<Key.space>up<Key.space>with<Key.space>the<Key.space>client<Key.space>regarding<Key.space>thier<Key.space><Key.backspace><Key.backspace><Key.backspace><Key.backspace>eir<Key.space>recent<Key.space>inquiry<Key.space>and<Key.space>address<Key.space>any<Key.space>questions<Key.space>they<Key.space>may<Key.space>have..
Screenshot: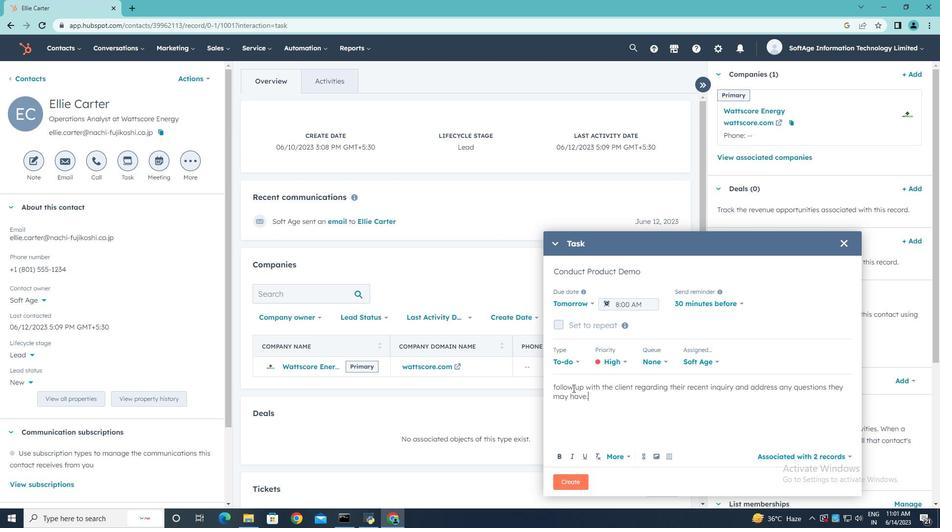
Action: Mouse moved to (562, 481)
Screenshot: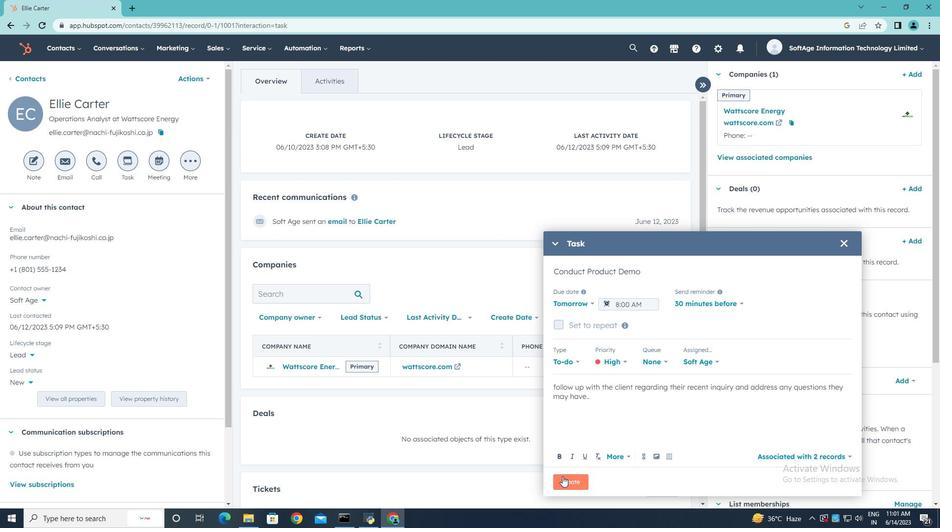 
Action: Mouse pressed left at (562, 481)
Screenshot: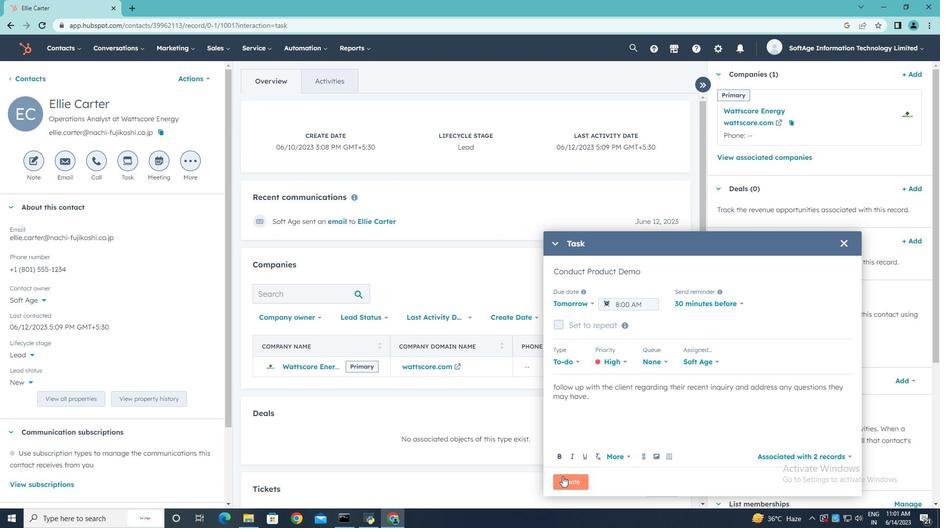 
Action: Mouse moved to (464, 212)
Screenshot: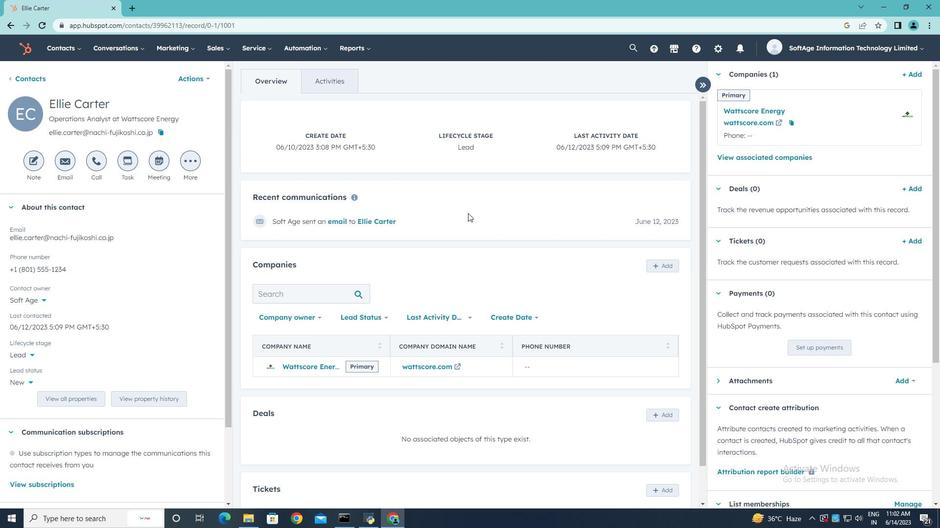 
